Task: Start a Sprint called Sprint0006 in Scrum Project Project0002 in Jira
Action: Mouse moved to (364, 421)
Screenshot: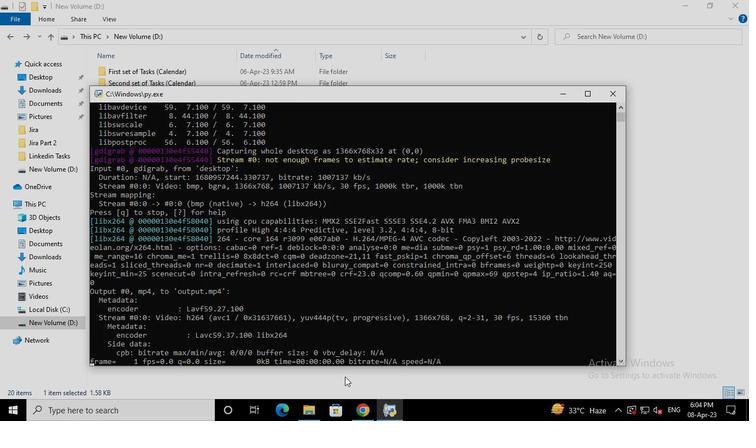 
Action: Mouse pressed left at (364, 420)
Screenshot: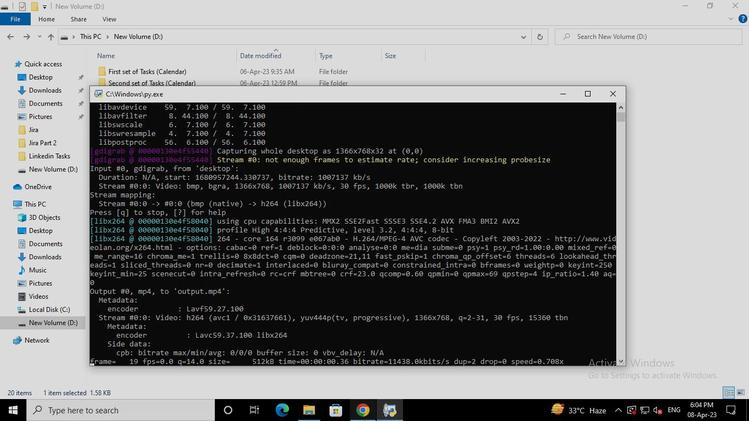 
Action: Mouse moved to (88, 171)
Screenshot: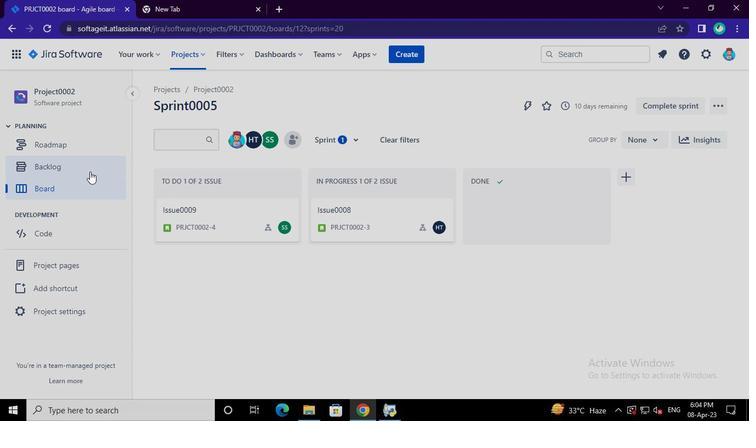 
Action: Mouse pressed left at (88, 171)
Screenshot: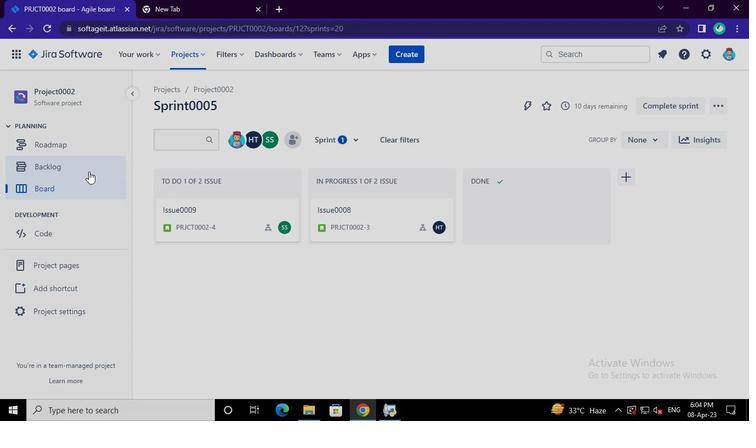 
Action: Mouse moved to (660, 300)
Screenshot: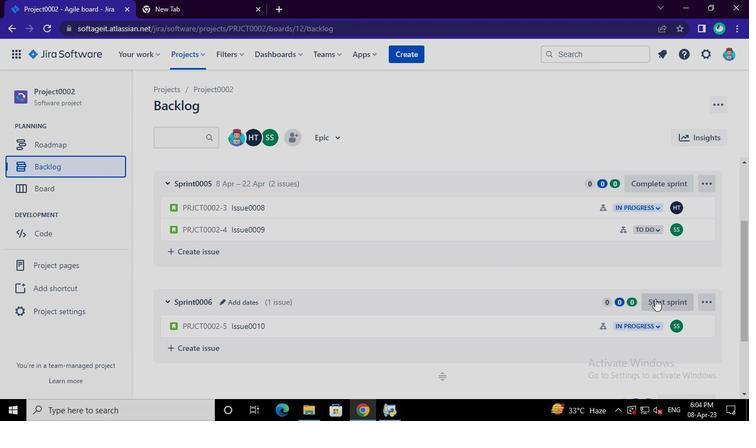 
Action: Mouse pressed left at (660, 300)
Screenshot: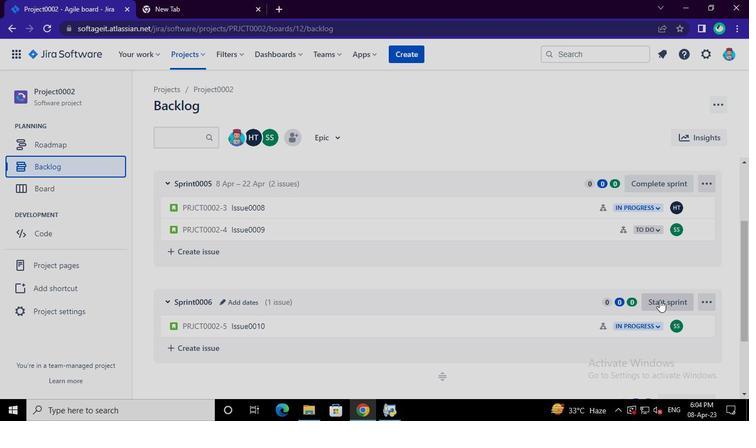 
Action: Mouse moved to (457, 381)
Screenshot: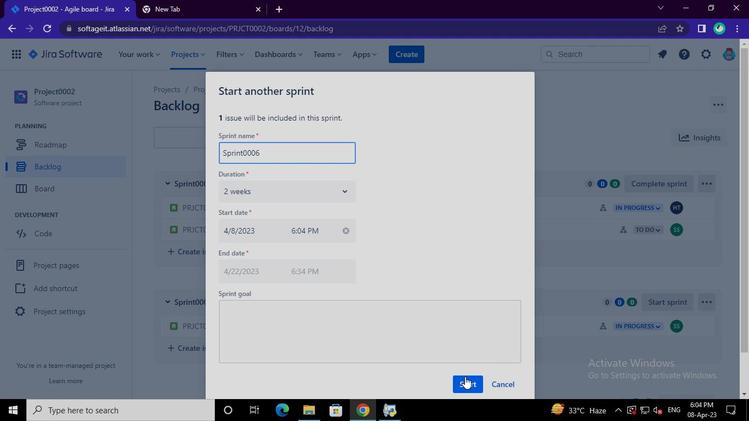 
Action: Mouse pressed left at (457, 381)
Screenshot: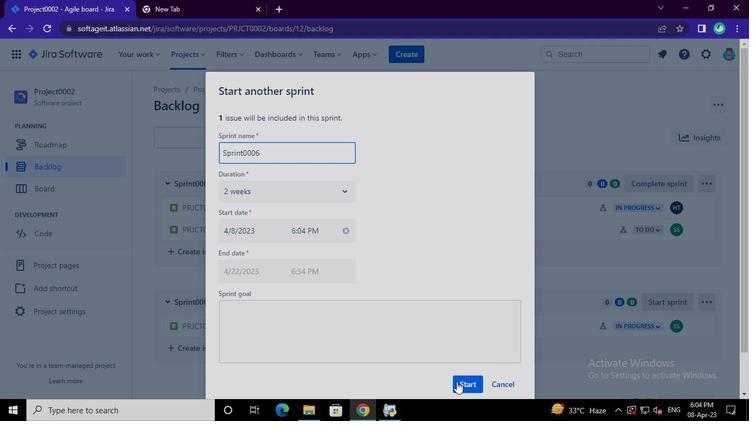 
Action: Mouse moved to (387, 414)
Screenshot: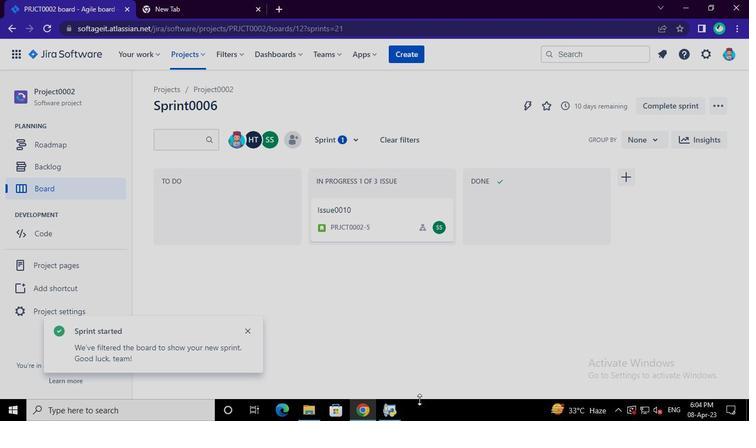 
Action: Mouse pressed left at (387, 414)
Screenshot: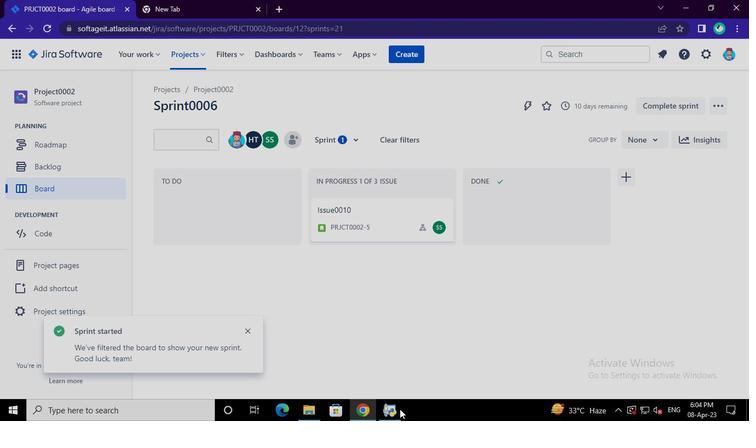 
Action: Mouse moved to (612, 92)
Screenshot: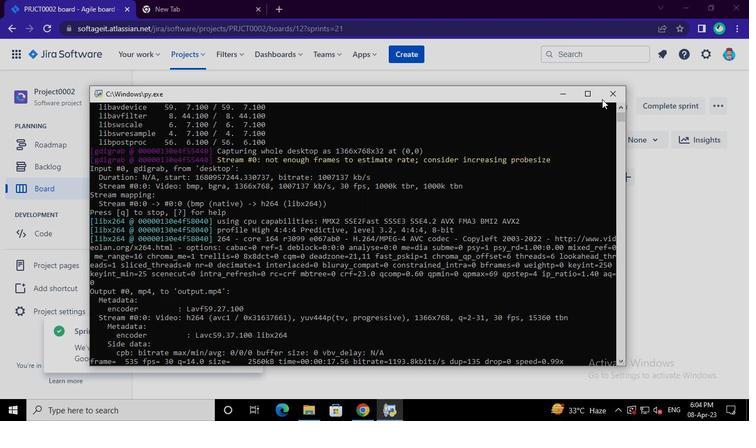 
Action: Mouse pressed left at (612, 92)
Screenshot: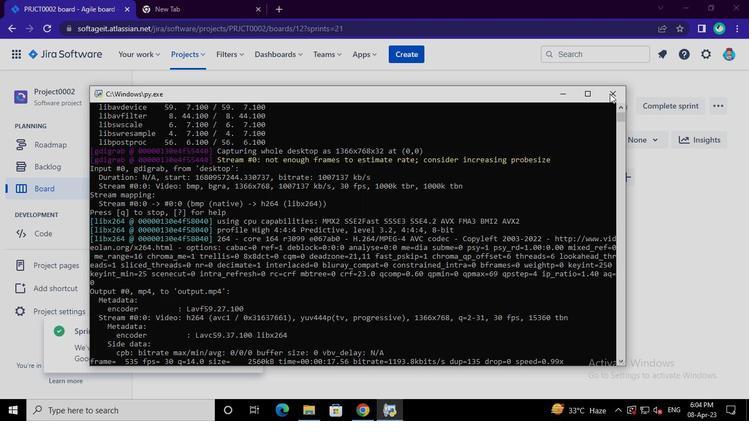 
